 Task: Use Bubbles Sound Effect in this video " A"
Action: Mouse moved to (606, 124)
Screenshot: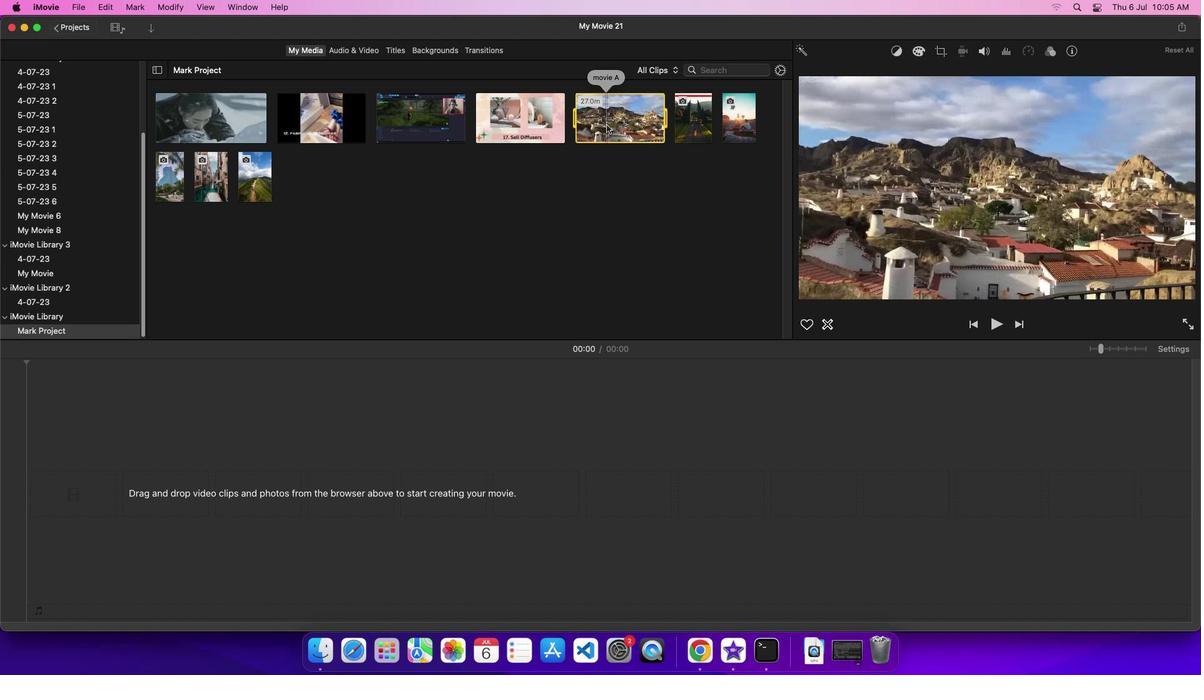
Action: Mouse pressed left at (606, 124)
Screenshot: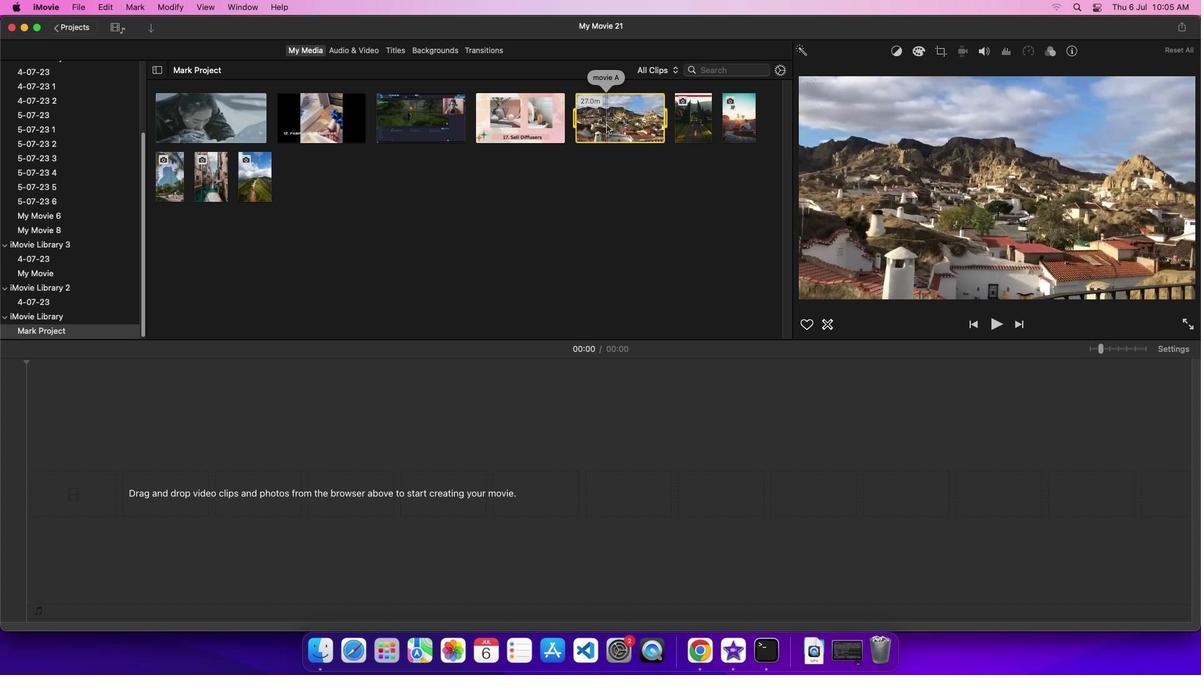 
Action: Mouse moved to (621, 121)
Screenshot: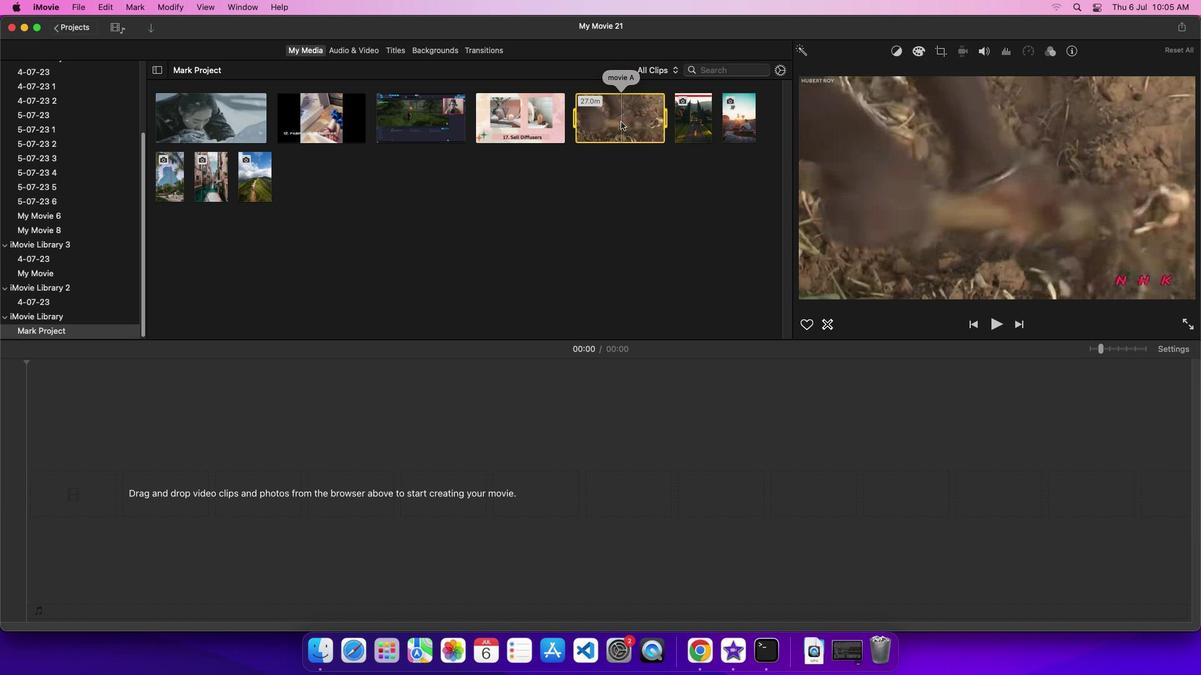 
Action: Mouse pressed left at (621, 121)
Screenshot: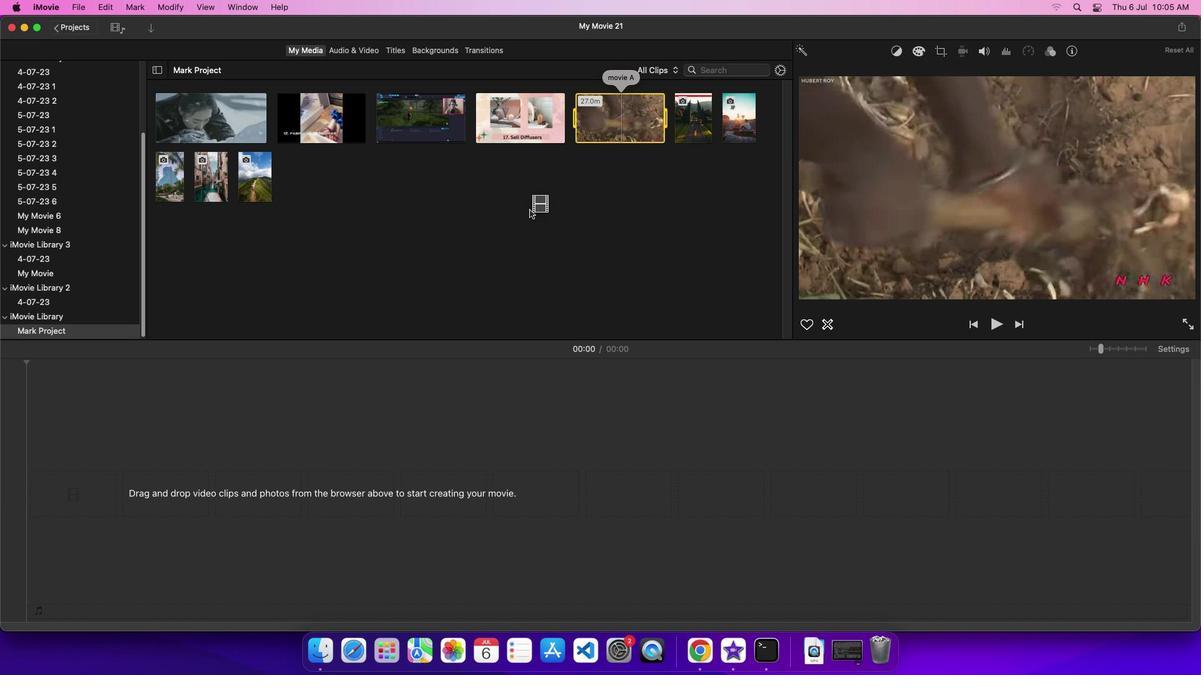 
Action: Mouse moved to (364, 48)
Screenshot: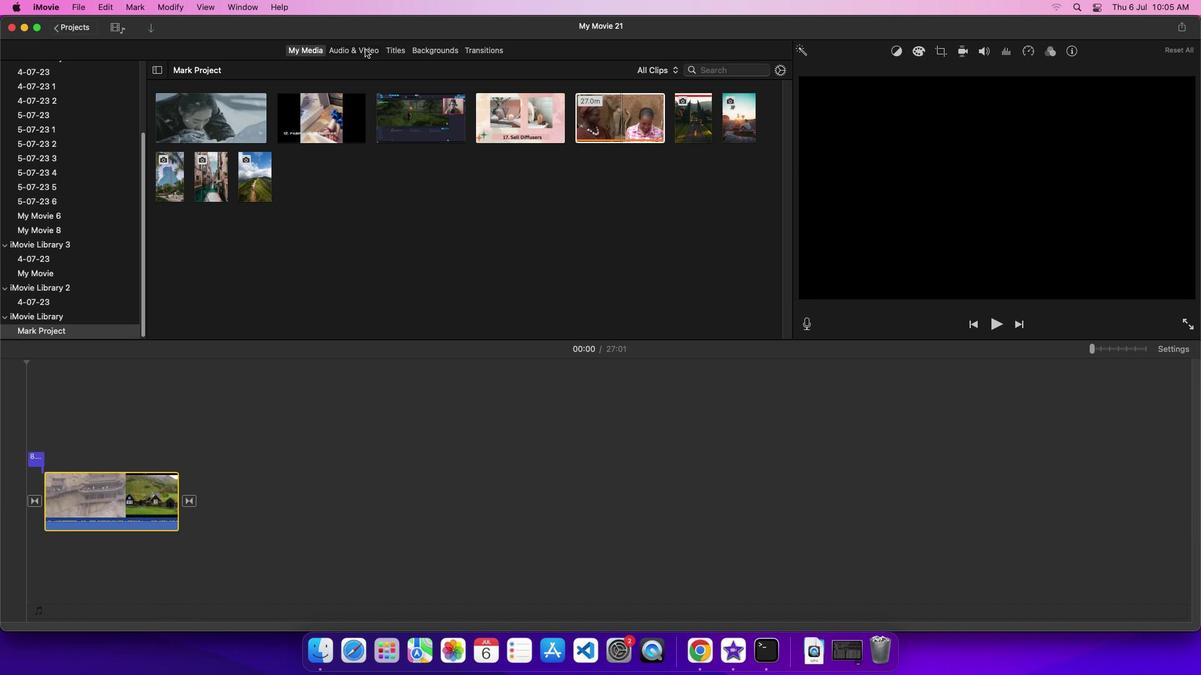 
Action: Mouse pressed left at (364, 48)
Screenshot: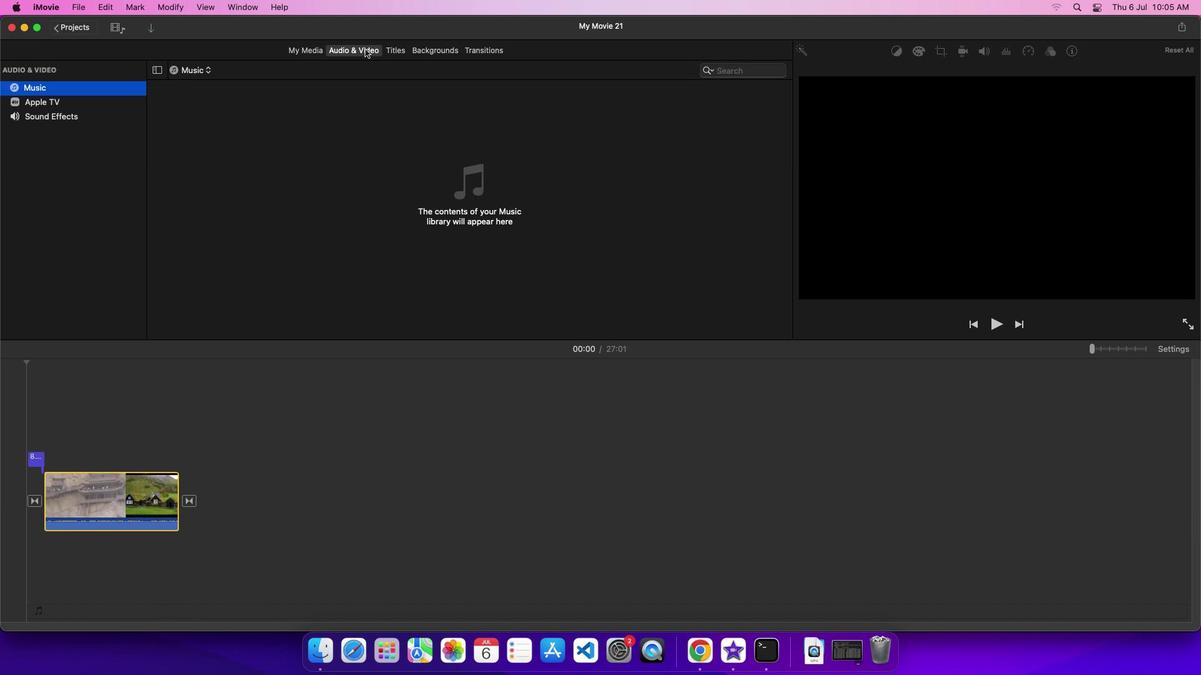 
Action: Mouse moved to (75, 115)
Screenshot: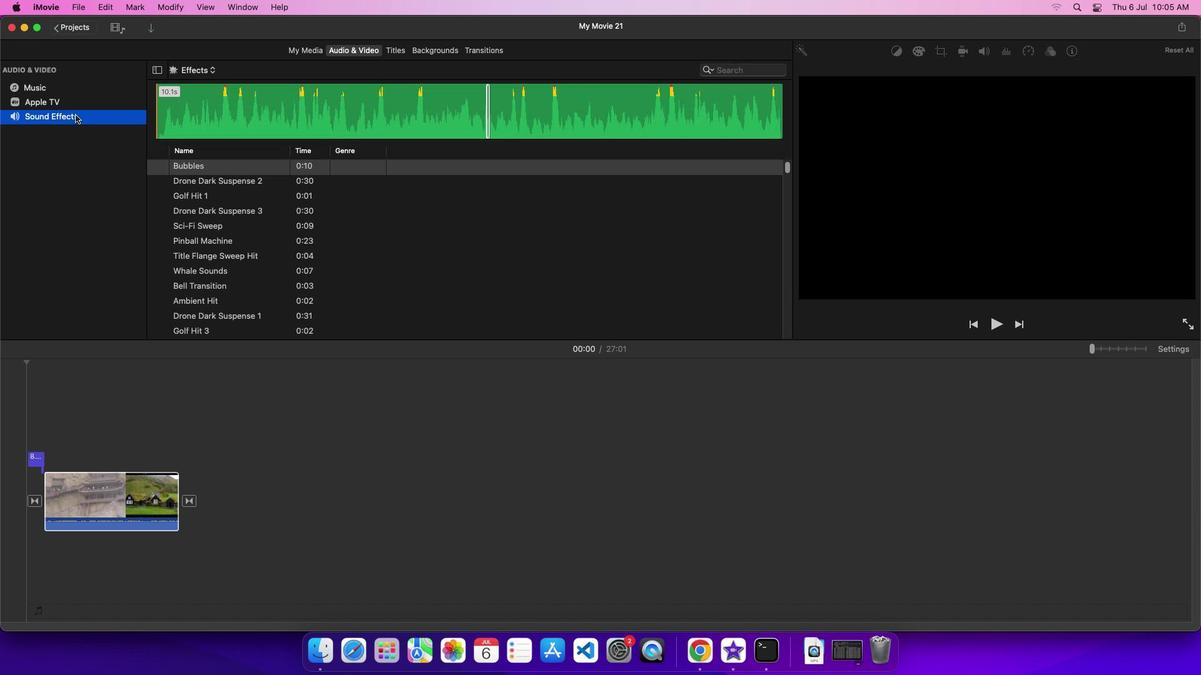 
Action: Mouse pressed left at (75, 115)
Screenshot: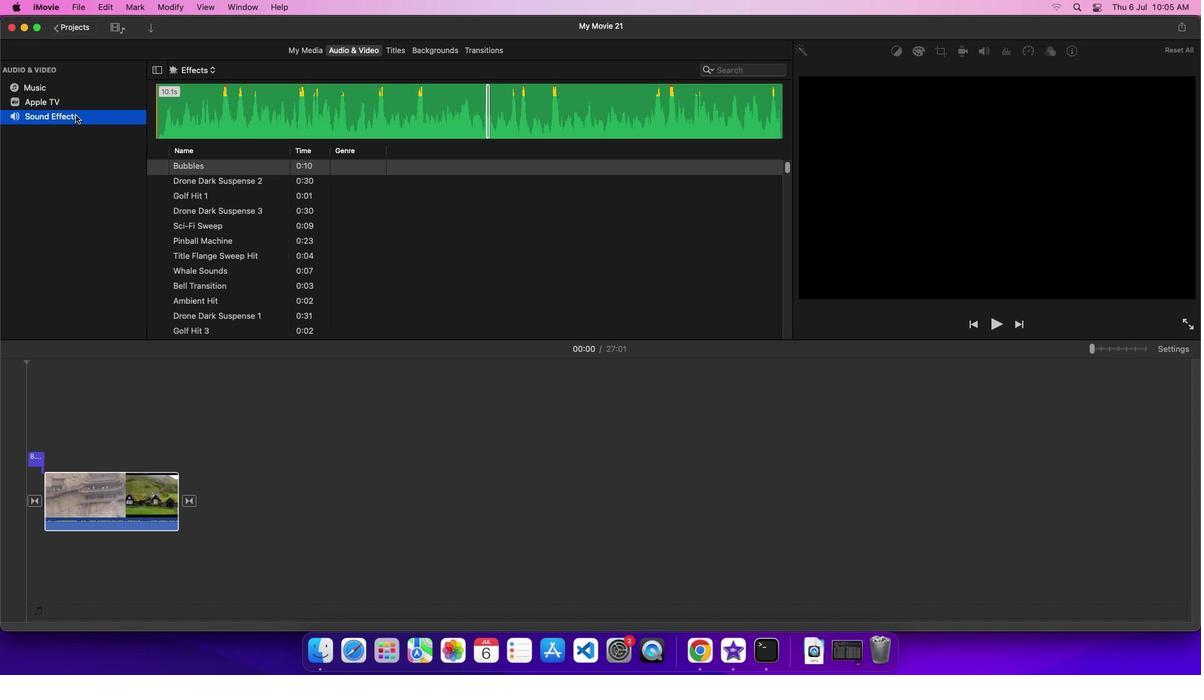 
Action: Mouse moved to (186, 167)
Screenshot: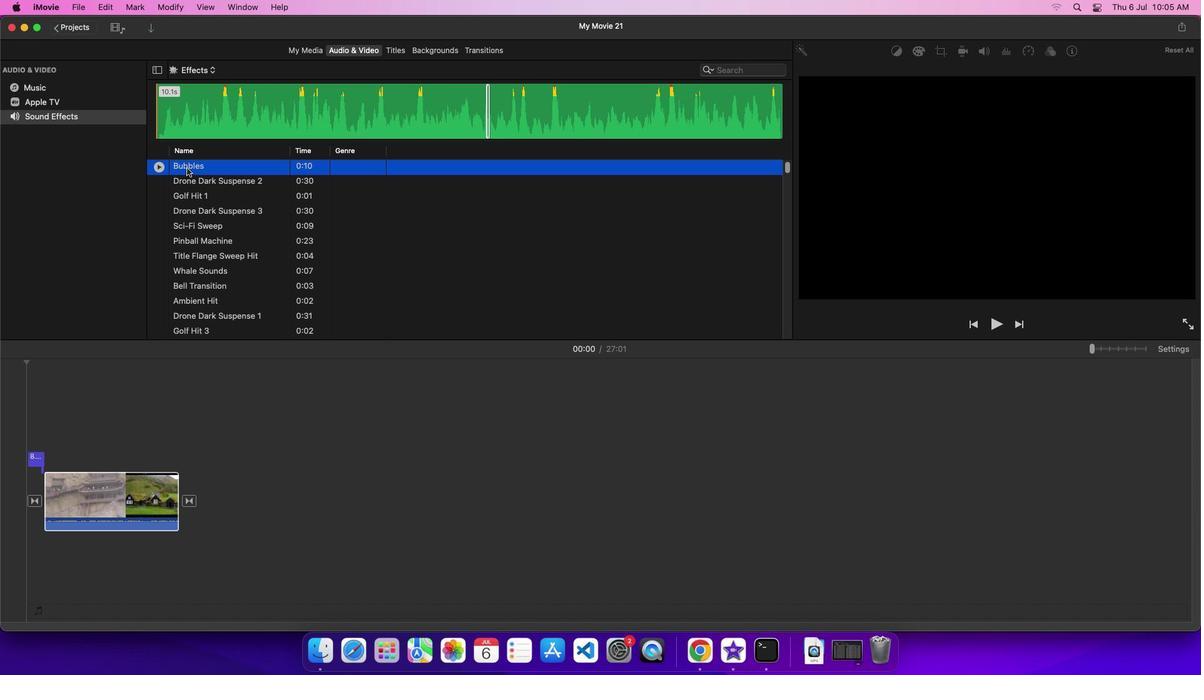 
Action: Mouse pressed left at (186, 167)
Screenshot: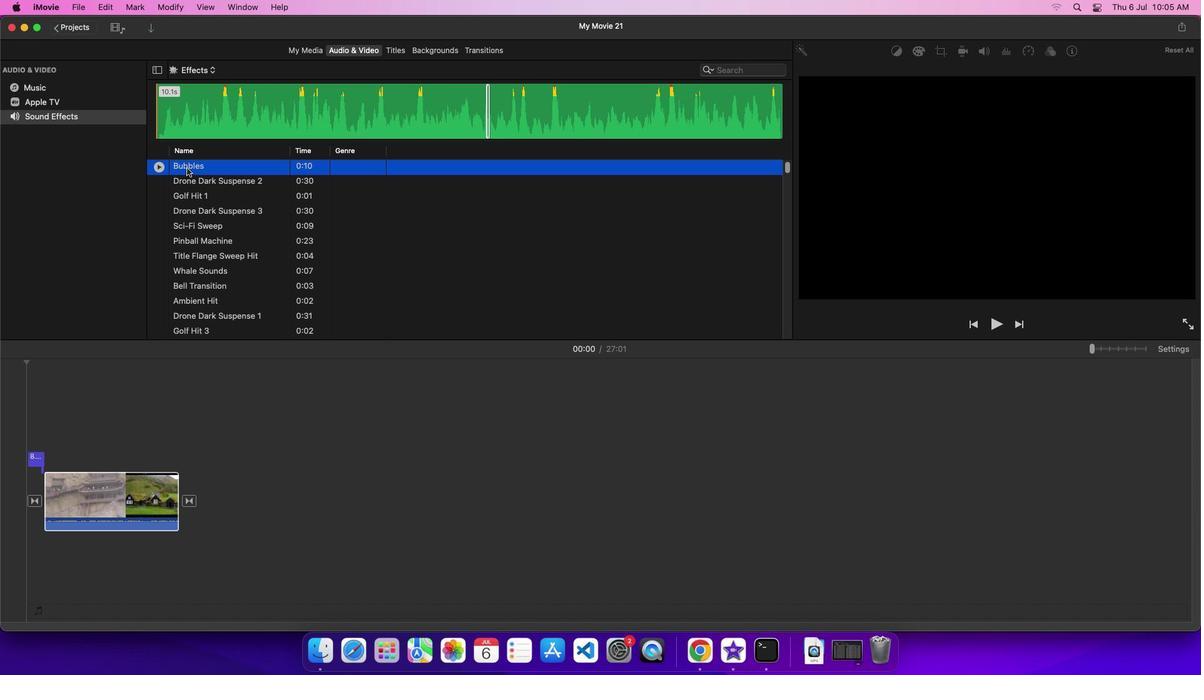 
Action: Mouse moved to (226, 172)
Screenshot: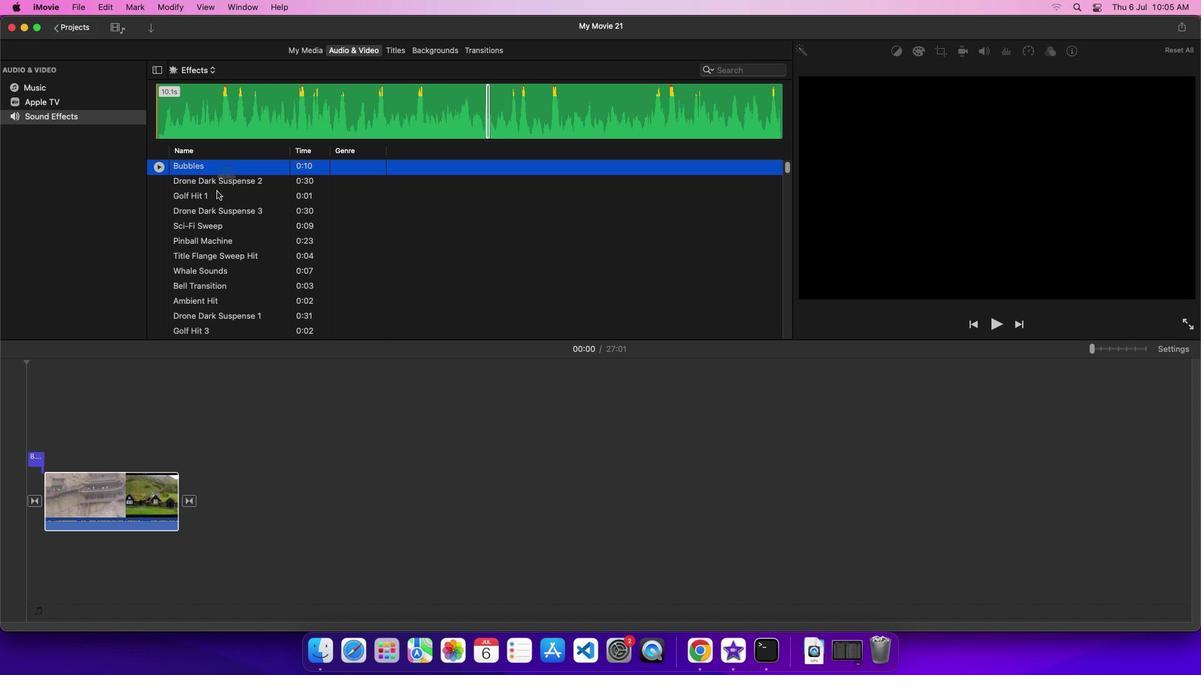 
Action: Mouse pressed left at (226, 172)
Screenshot: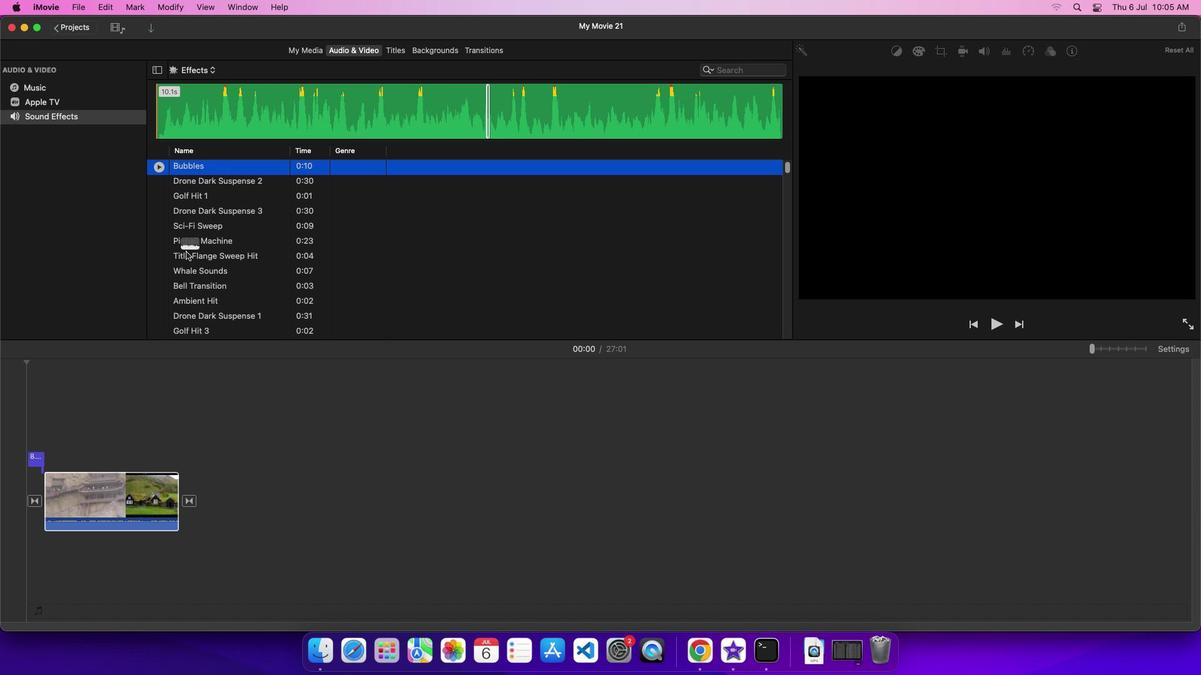 
Action: Mouse moved to (97, 559)
Screenshot: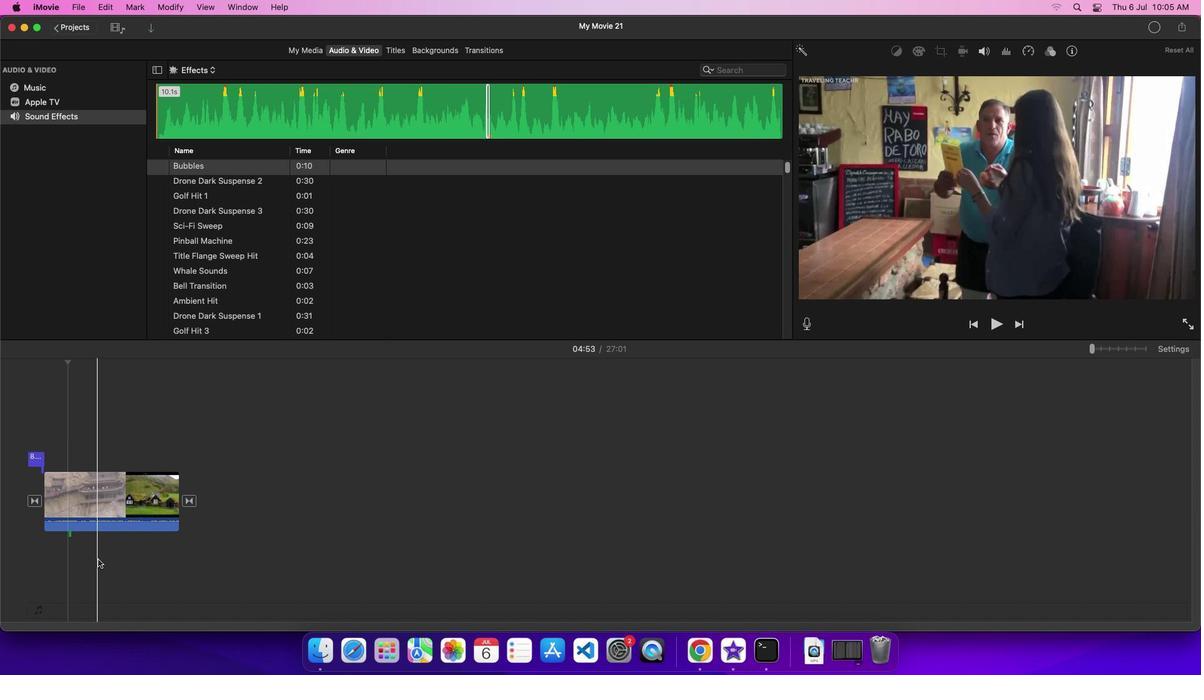 
